 Task: Open Card Card0000000207 in Board Board0000000052 in Workspace WS0000000018 in Trello. Add Member carxxstreet791@gmail.com to Card Card0000000207 in Board Board0000000052 in Workspace WS0000000018 in Trello. Add Orange Label titled Label0000000207 to Card Card0000000207 in Board Board0000000052 in Workspace WS0000000018 in Trello. Add Checklist CL0000000207 to Card Card0000000207 in Board Board0000000052 in Workspace WS0000000018 in Trello. Add Dates with Start Date as Jun 01 2023 and Due Date as Jun 30 2023 to Card Card0000000207 in Board Board0000000052 in Workspace WS0000000018 in Trello
Action: Mouse moved to (299, 420)
Screenshot: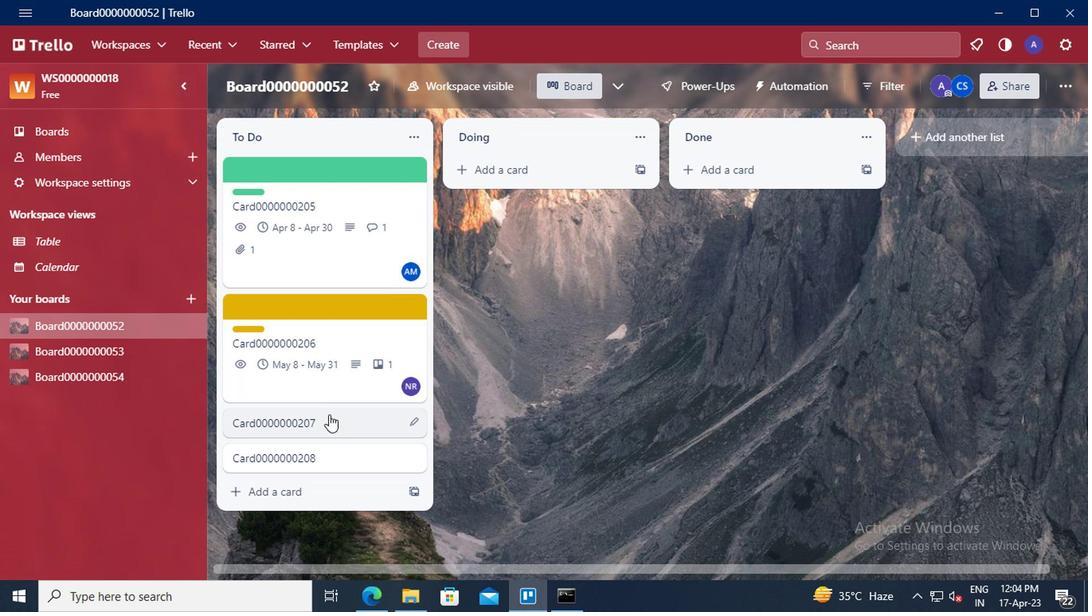 
Action: Mouse pressed left at (299, 420)
Screenshot: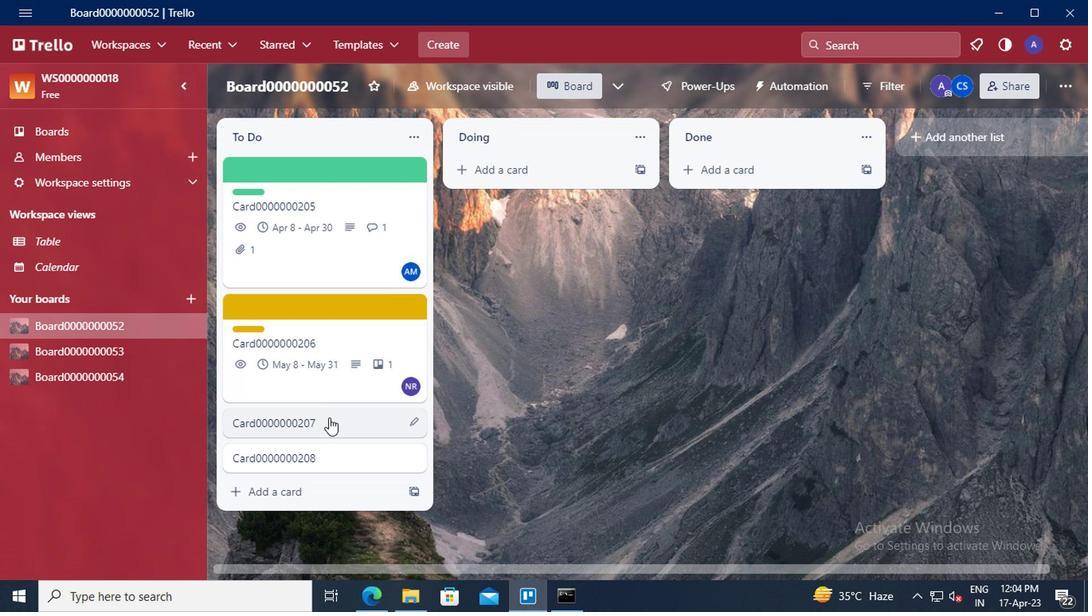 
Action: Mouse moved to (728, 200)
Screenshot: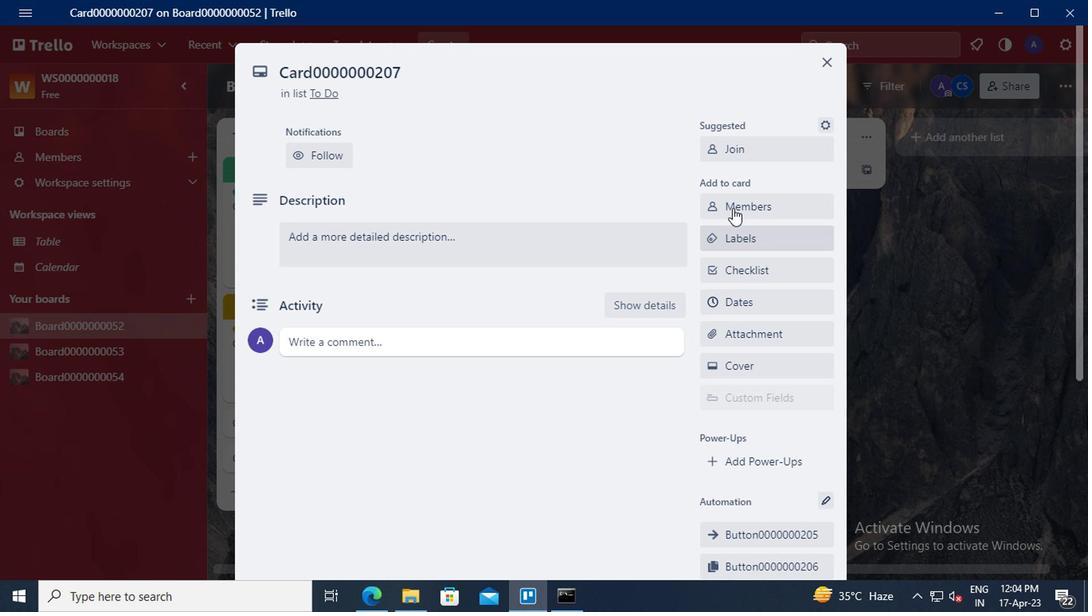 
Action: Mouse pressed left at (728, 200)
Screenshot: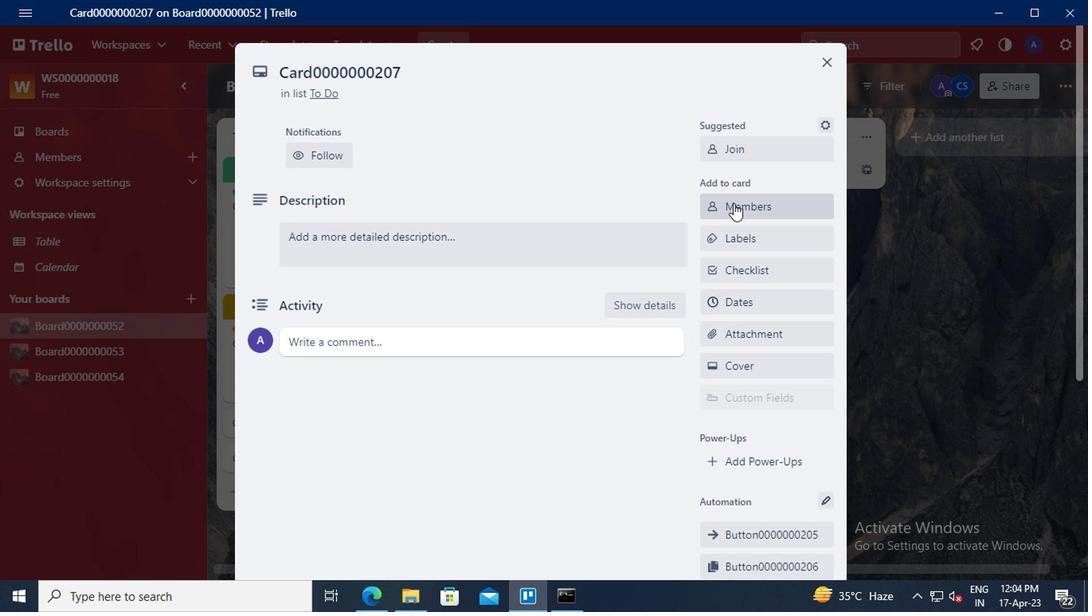 
Action: Mouse moved to (751, 273)
Screenshot: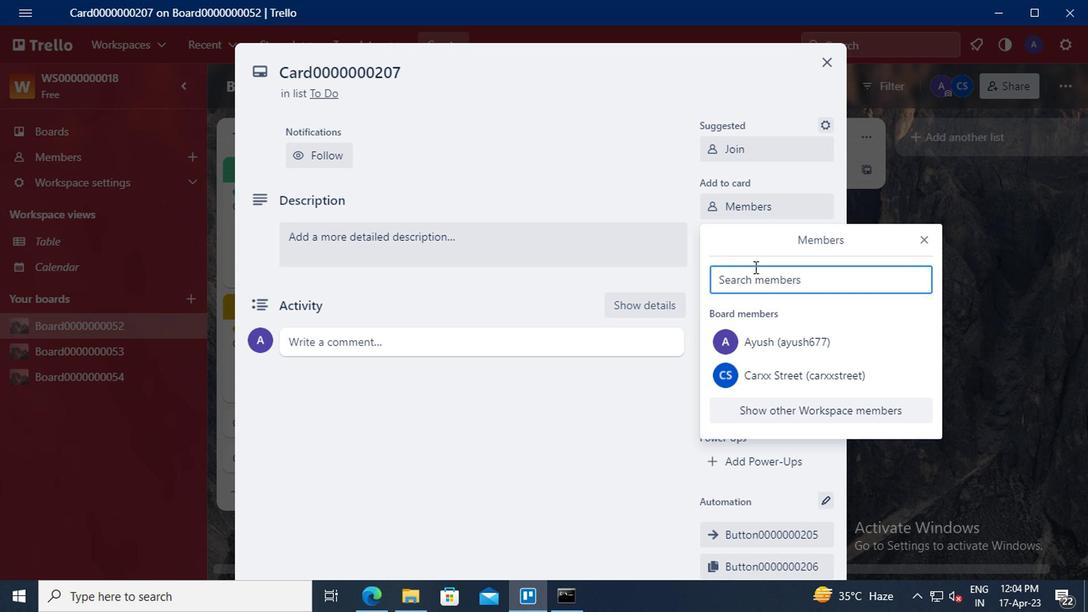 
Action: Mouse pressed left at (751, 273)
Screenshot: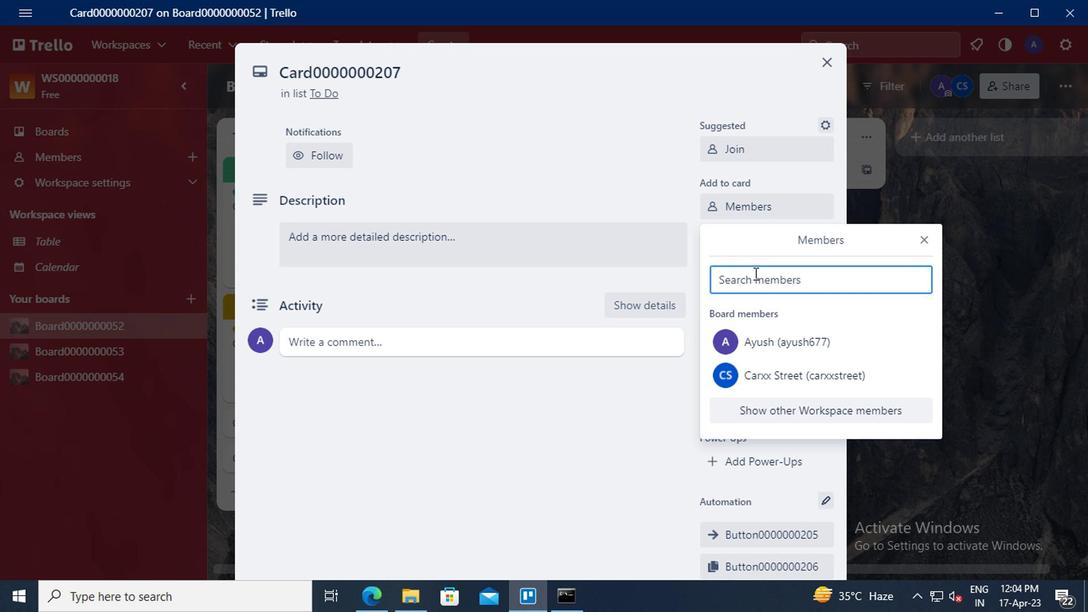 
Action: Key pressed carxxstreet791<Key.shift>@GMAIL.COM
Screenshot: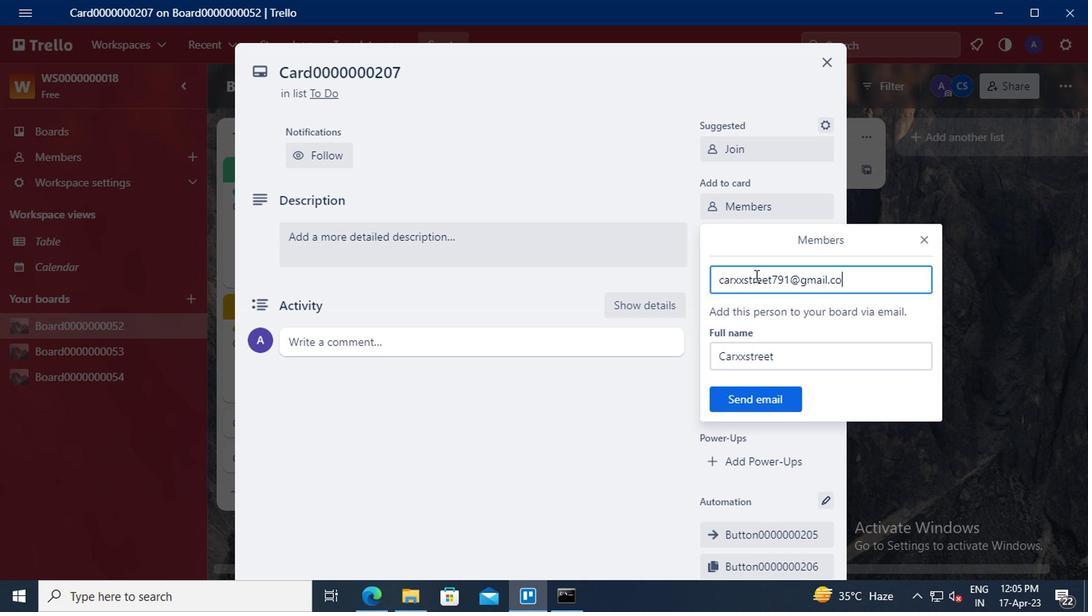 
Action: Mouse moved to (756, 393)
Screenshot: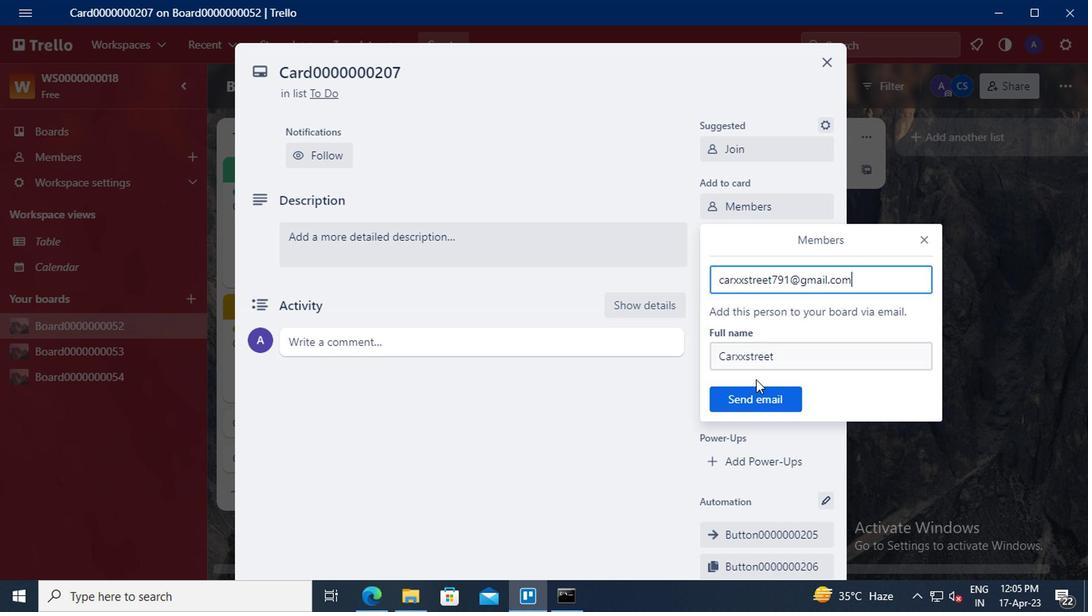 
Action: Mouse pressed left at (756, 393)
Screenshot: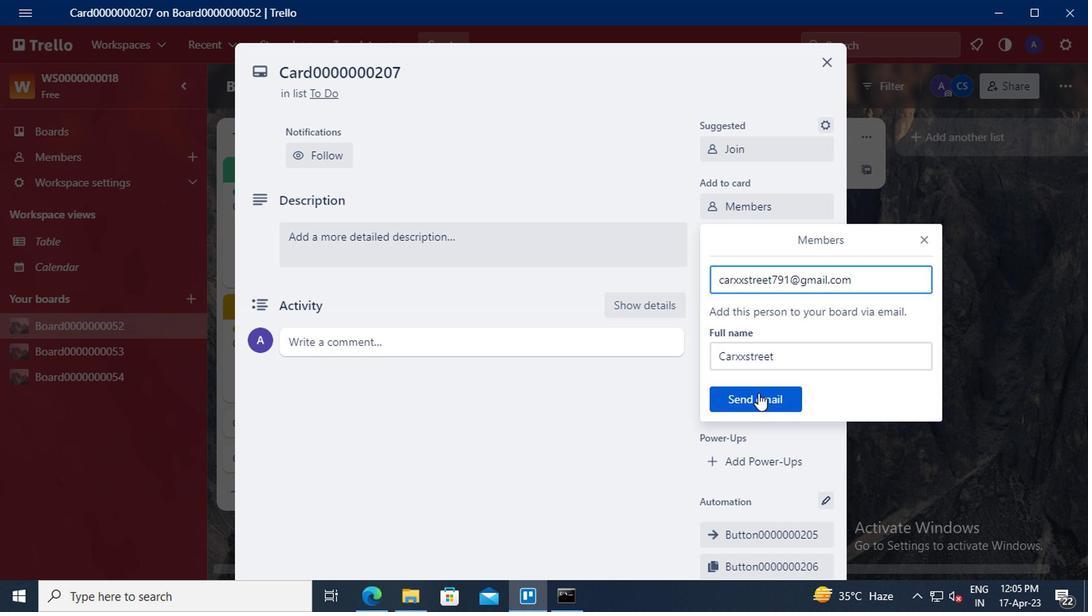
Action: Mouse moved to (759, 242)
Screenshot: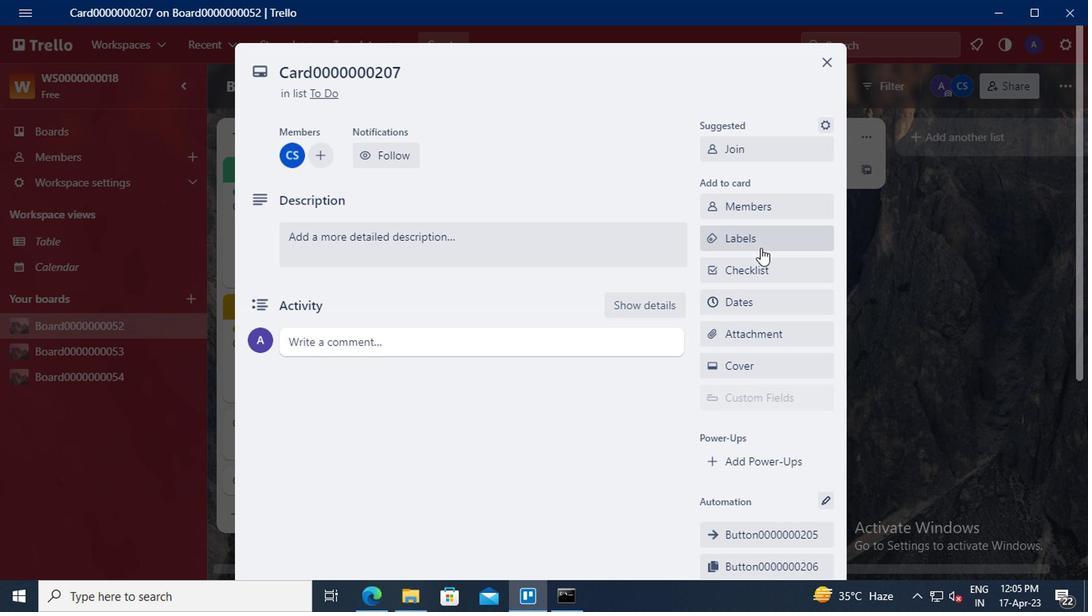 
Action: Mouse pressed left at (759, 242)
Screenshot: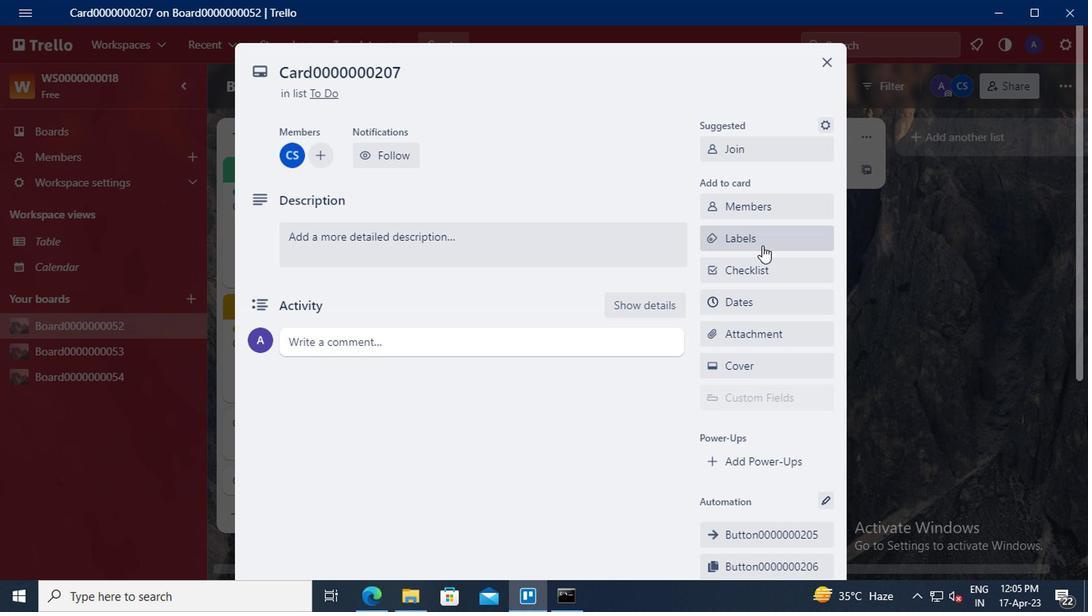 
Action: Mouse moved to (790, 419)
Screenshot: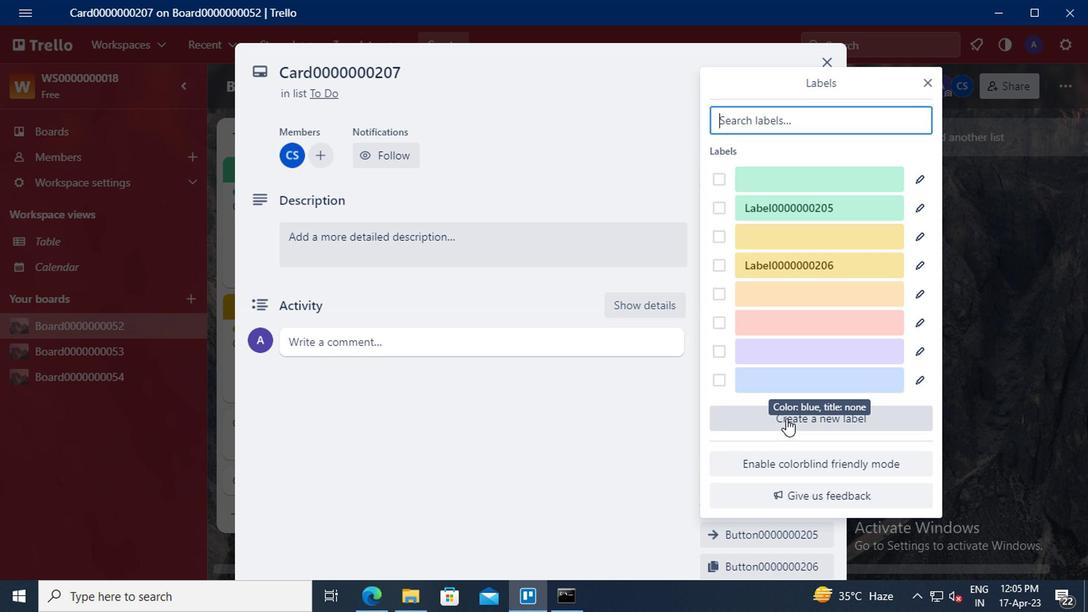 
Action: Mouse pressed left at (790, 419)
Screenshot: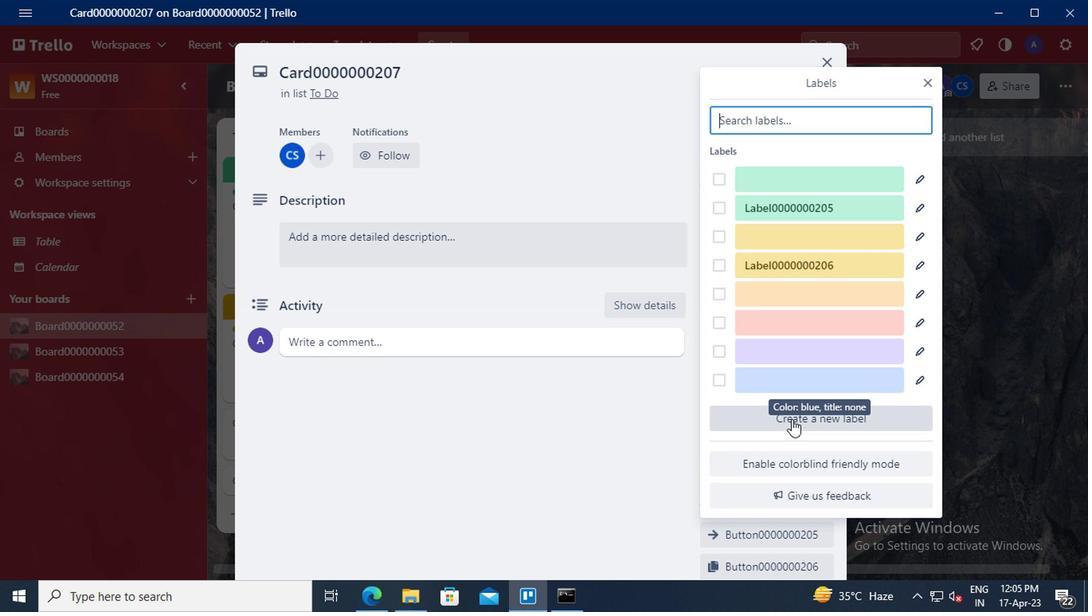 
Action: Mouse moved to (764, 232)
Screenshot: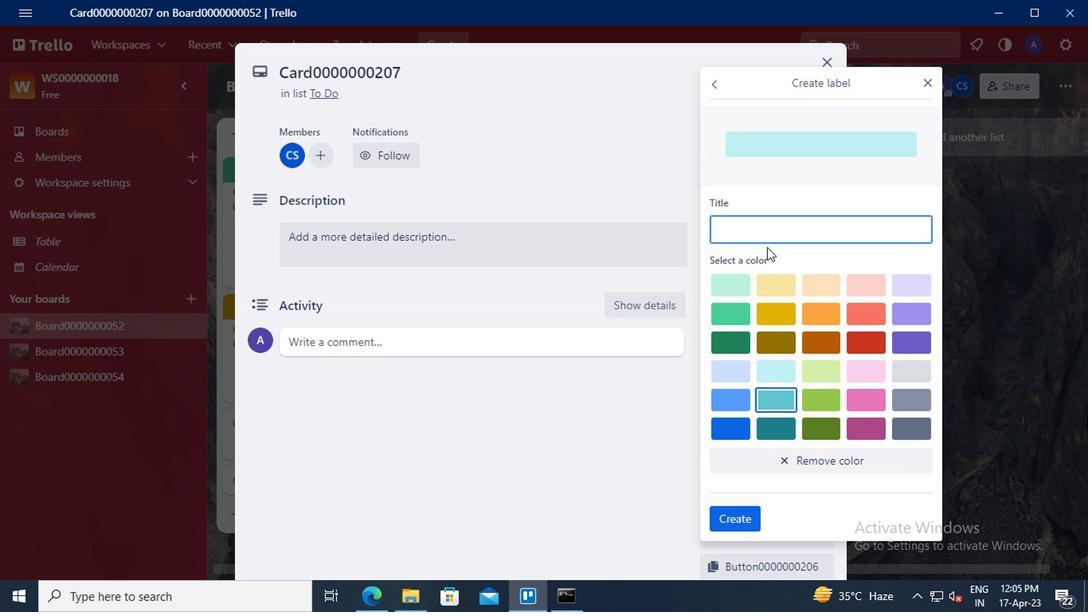 
Action: Mouse pressed left at (764, 232)
Screenshot: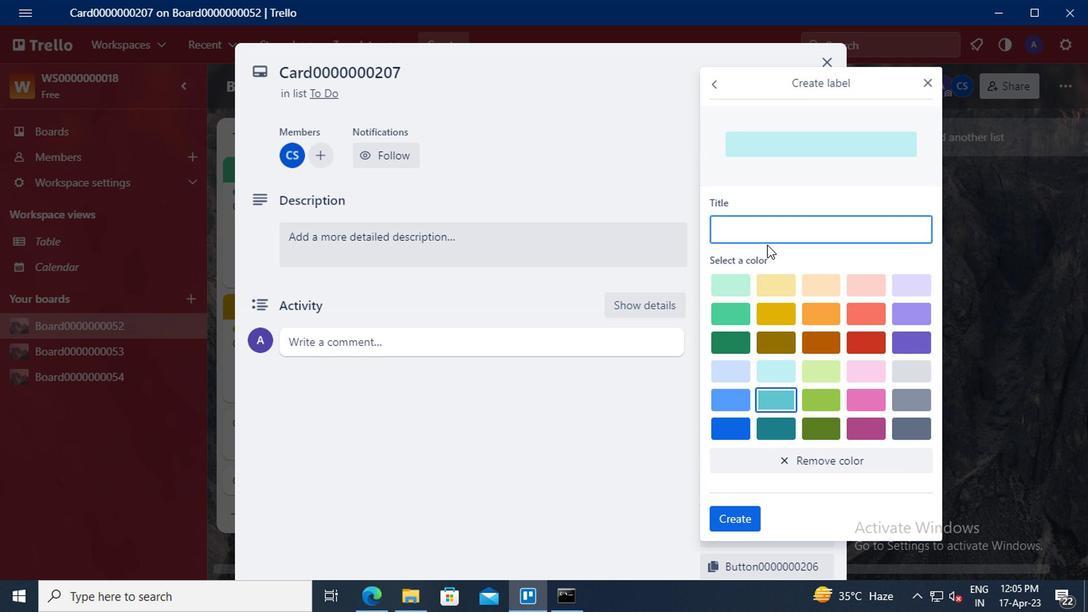 
Action: Key pressed <Key.shift>LABEL0000000207
Screenshot: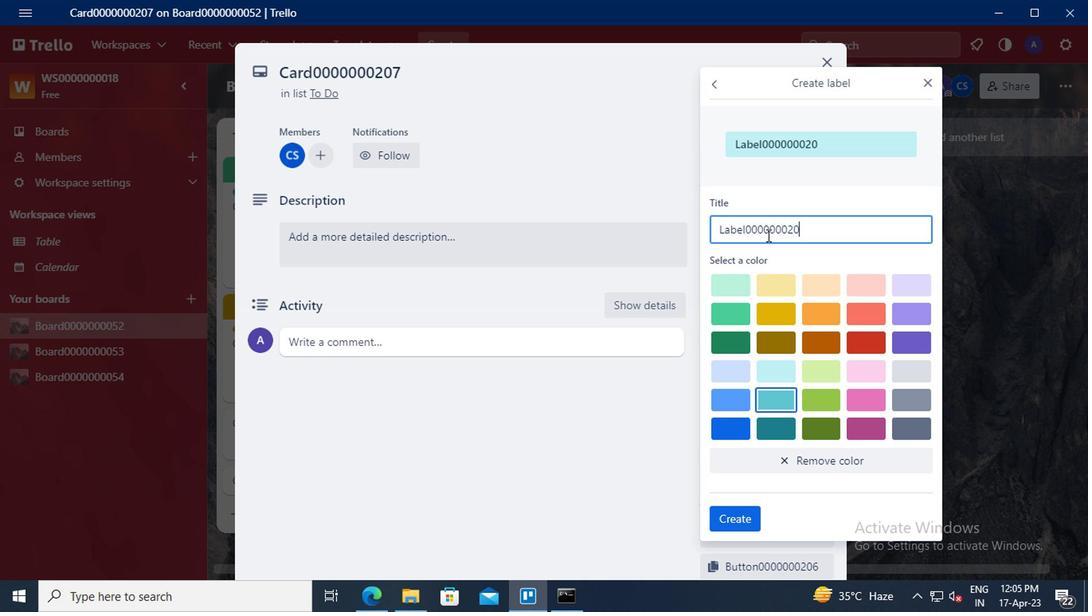 
Action: Mouse moved to (815, 310)
Screenshot: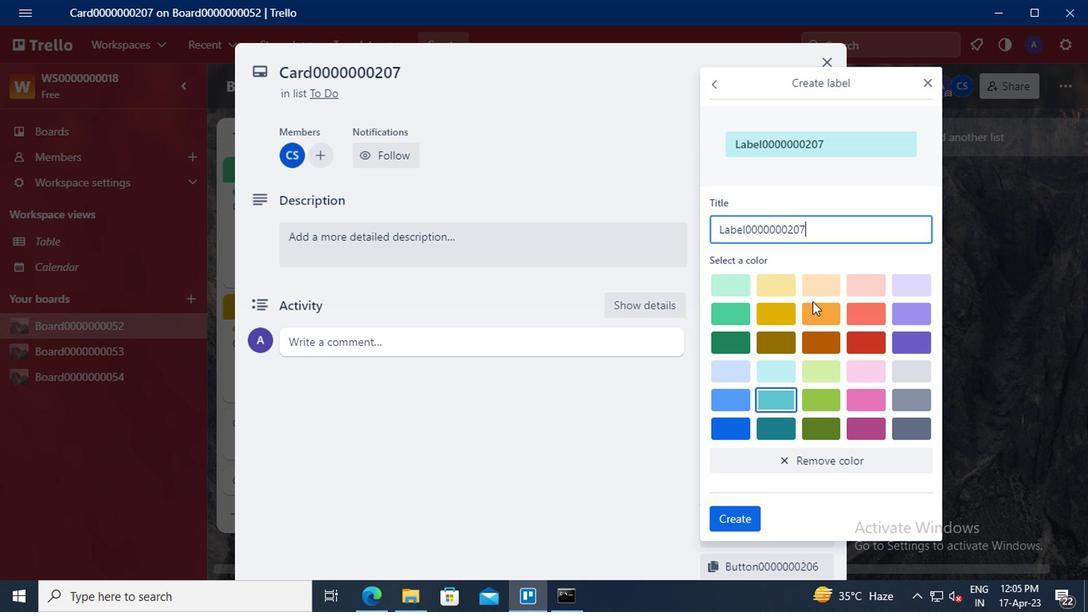 
Action: Mouse pressed left at (815, 310)
Screenshot: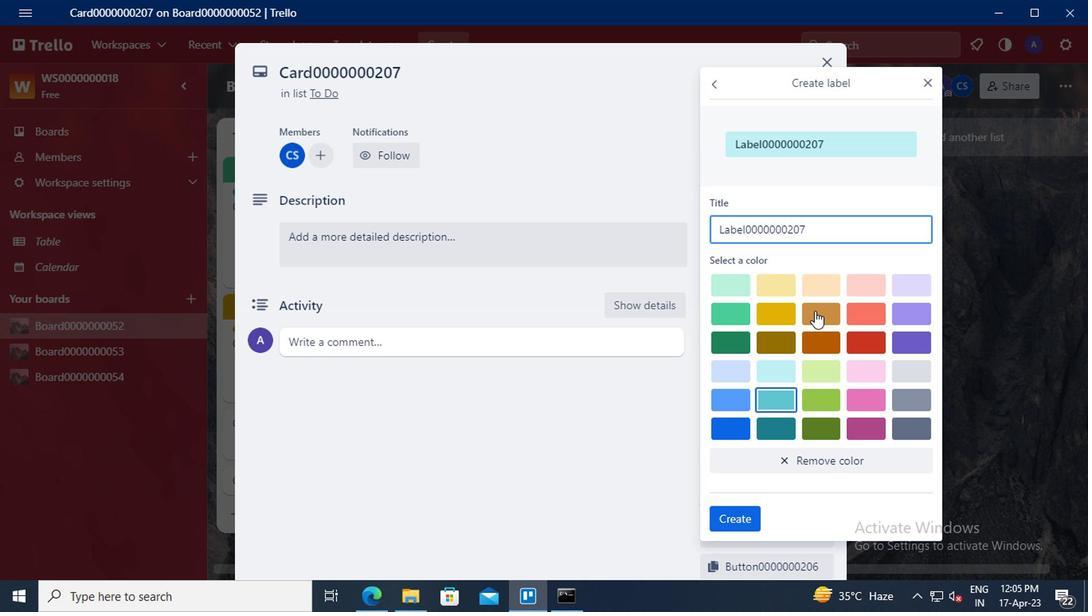 
Action: Mouse moved to (735, 520)
Screenshot: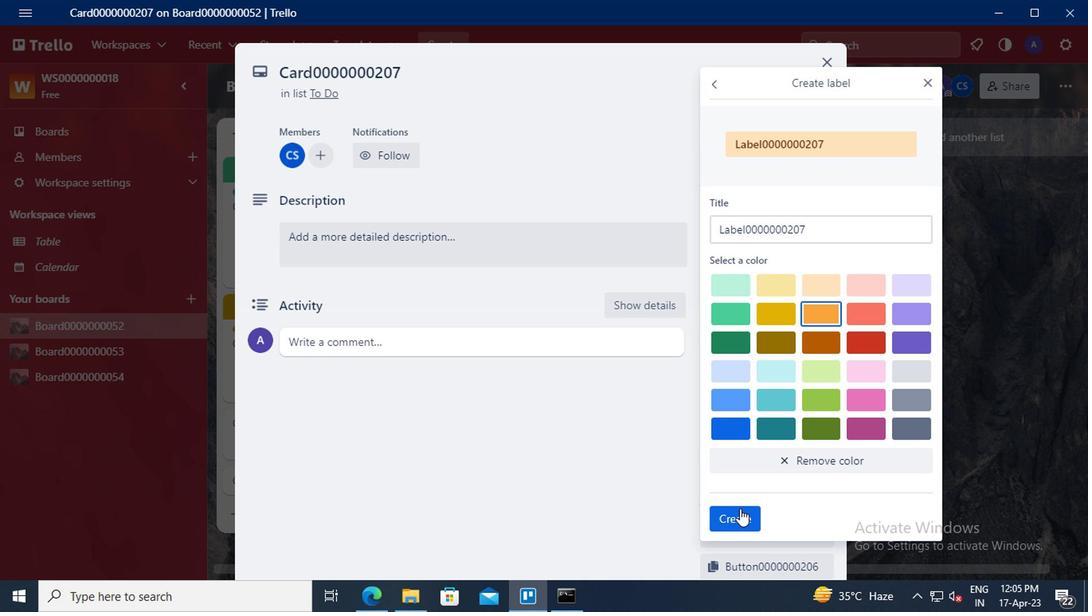 
Action: Mouse pressed left at (735, 520)
Screenshot: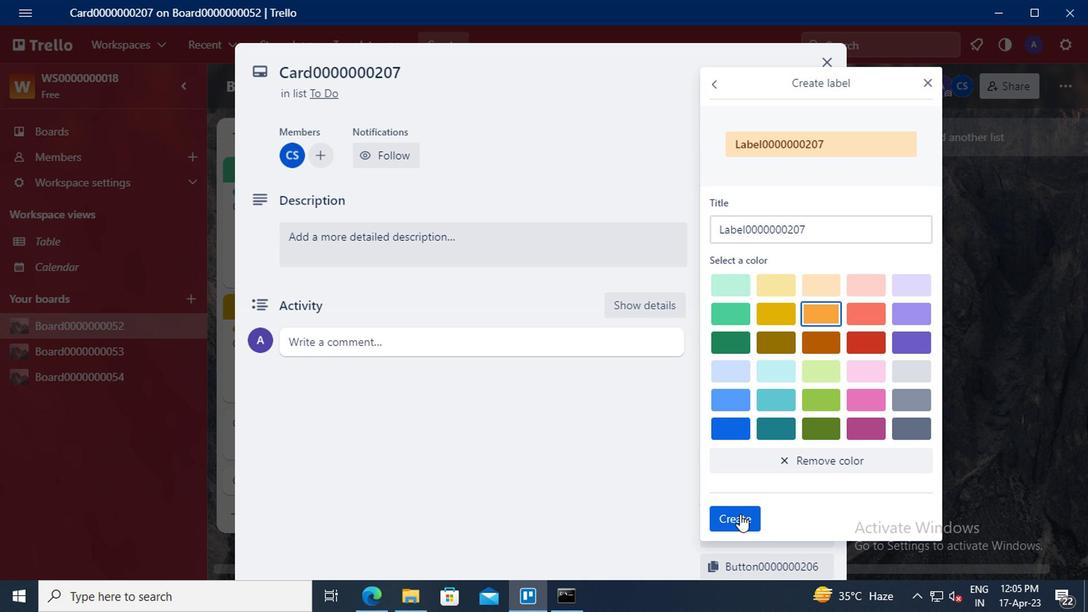 
Action: Mouse moved to (935, 77)
Screenshot: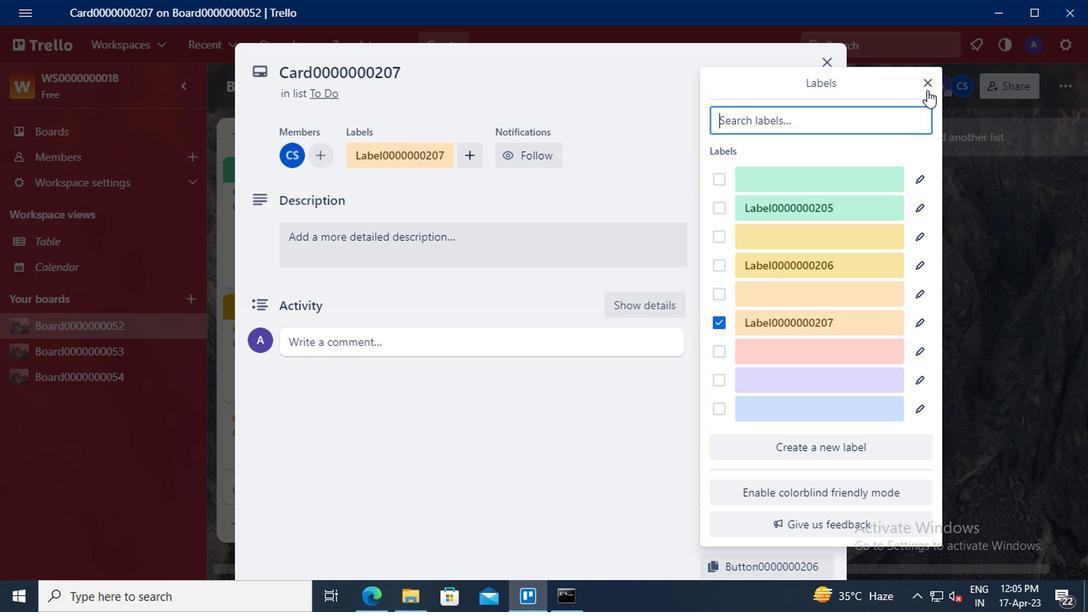 
Action: Mouse pressed left at (935, 77)
Screenshot: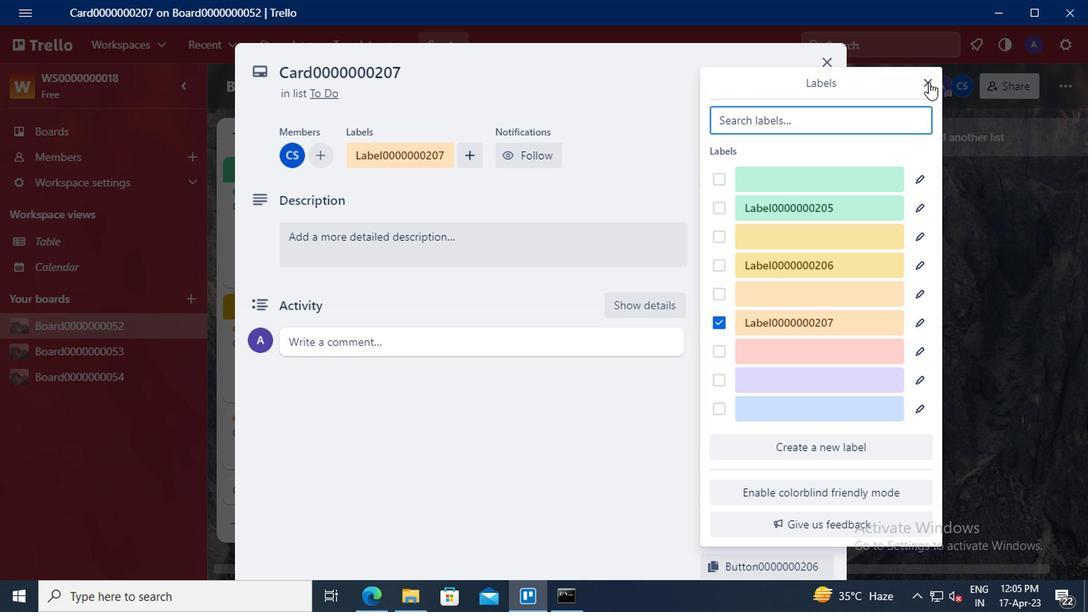 
Action: Mouse moved to (792, 263)
Screenshot: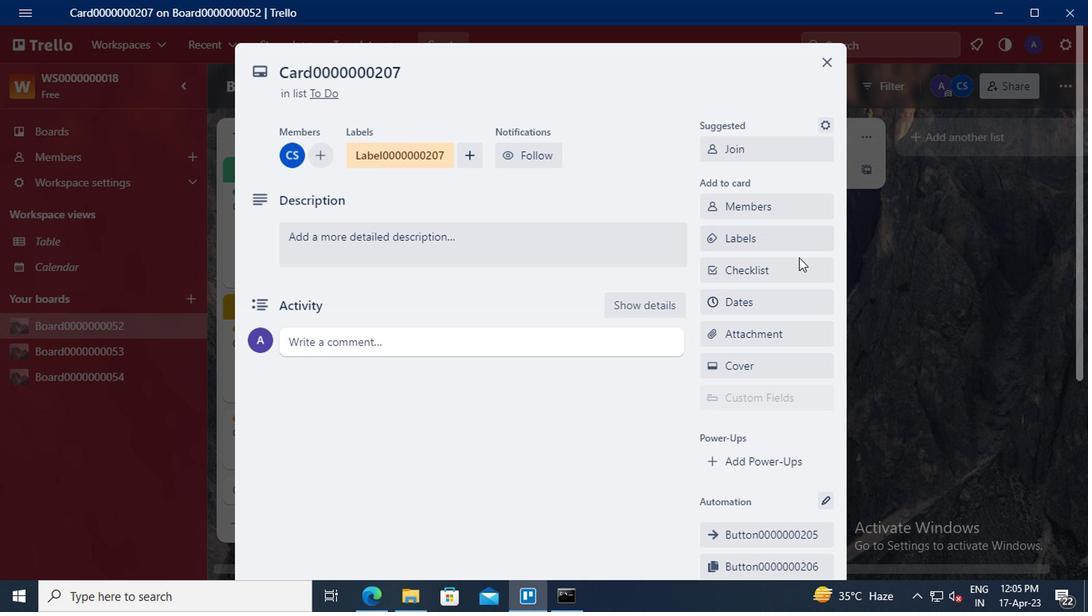 
Action: Mouse pressed left at (792, 263)
Screenshot: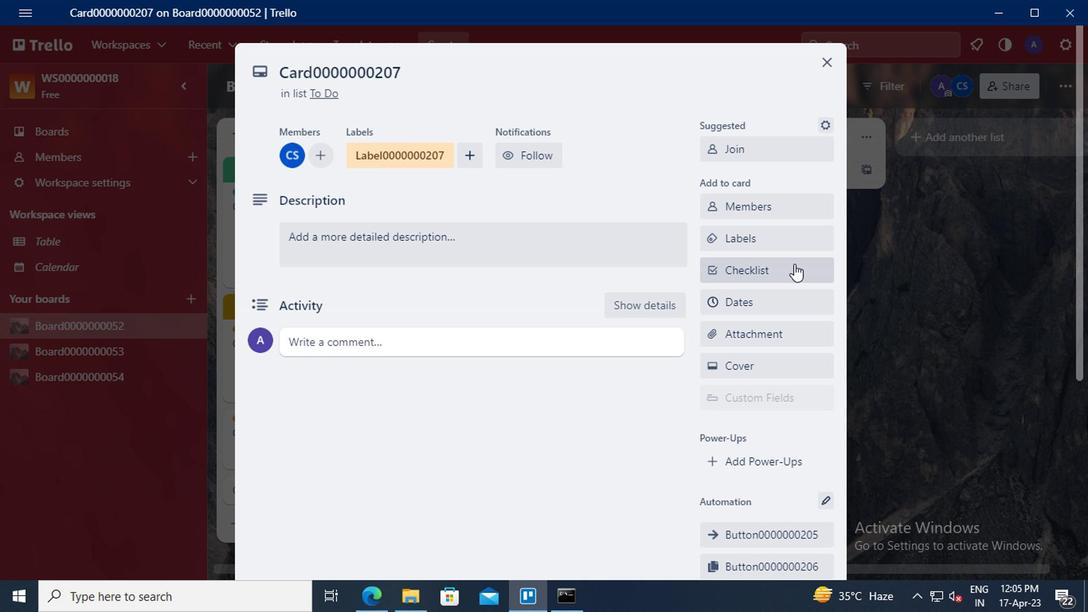 
Action: Key pressed <Key.delete><Key.shift>CL0000000207
Screenshot: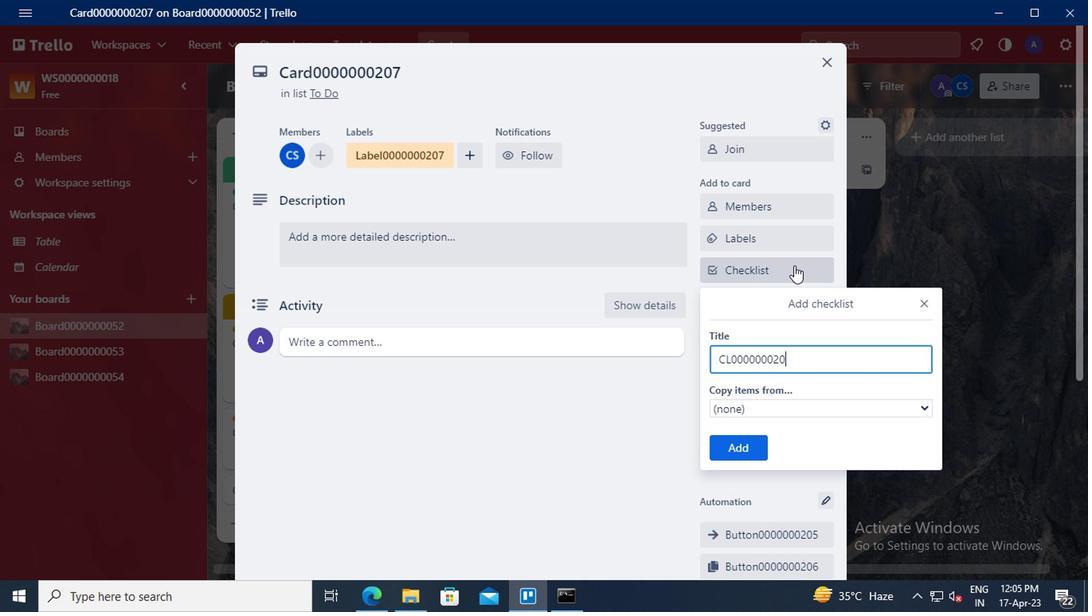 
Action: Mouse moved to (741, 453)
Screenshot: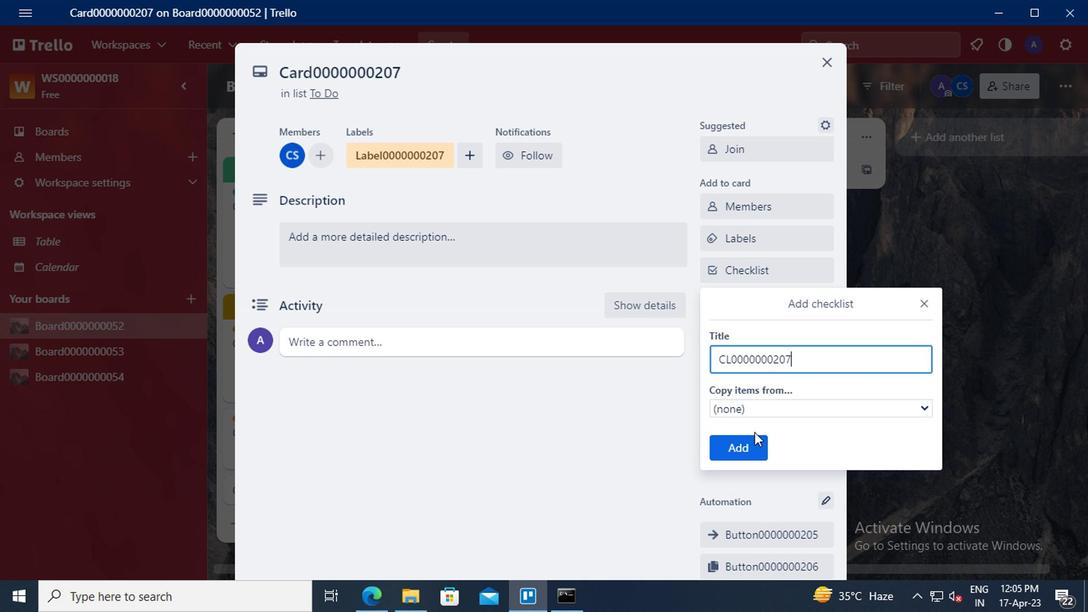 
Action: Mouse pressed left at (741, 453)
Screenshot: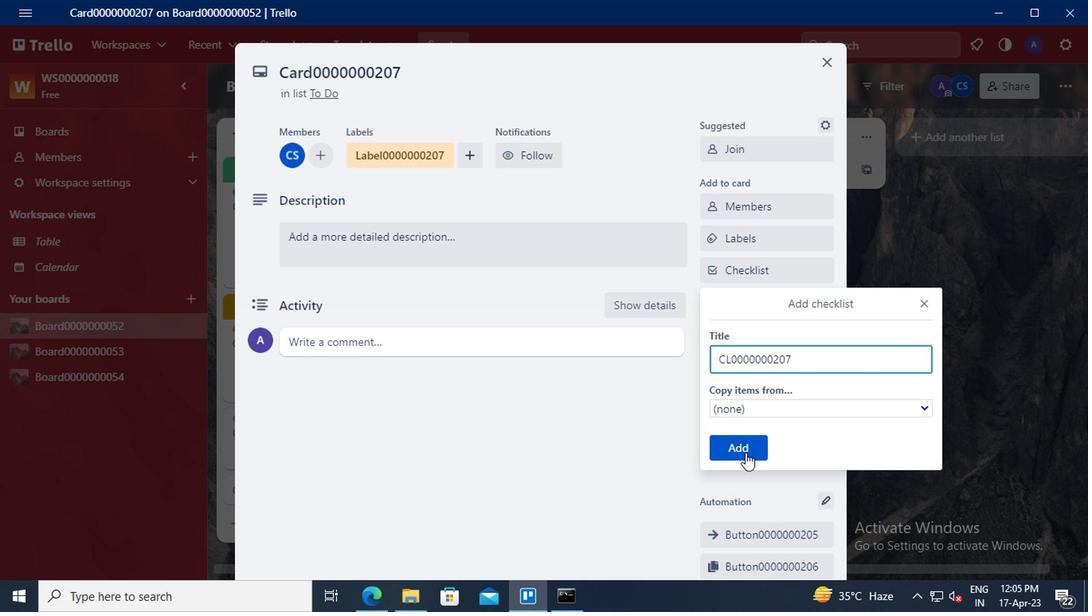 
Action: Mouse moved to (743, 298)
Screenshot: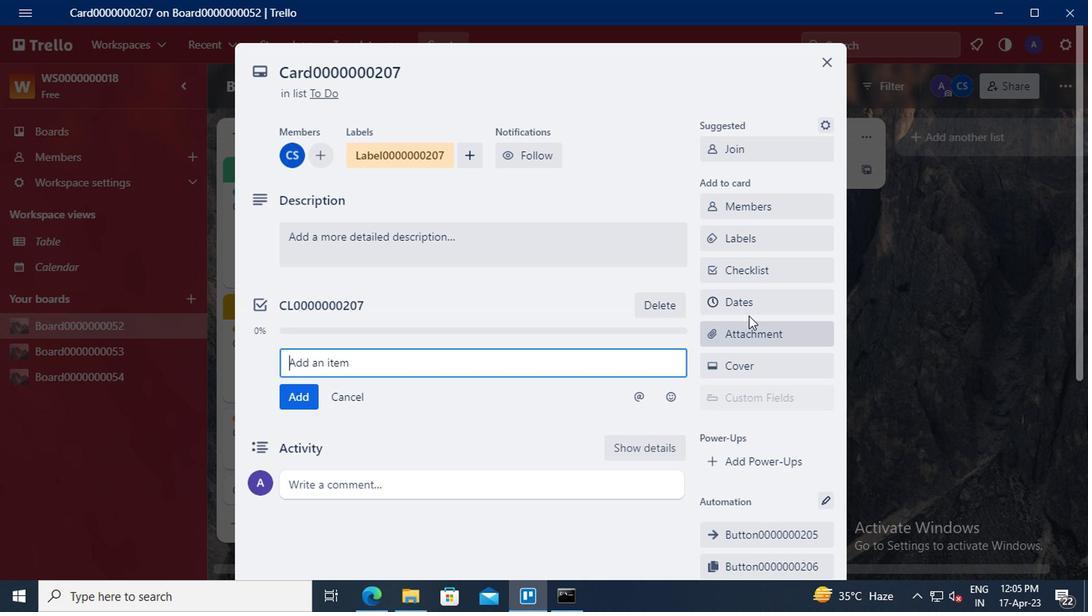 
Action: Mouse pressed left at (743, 298)
Screenshot: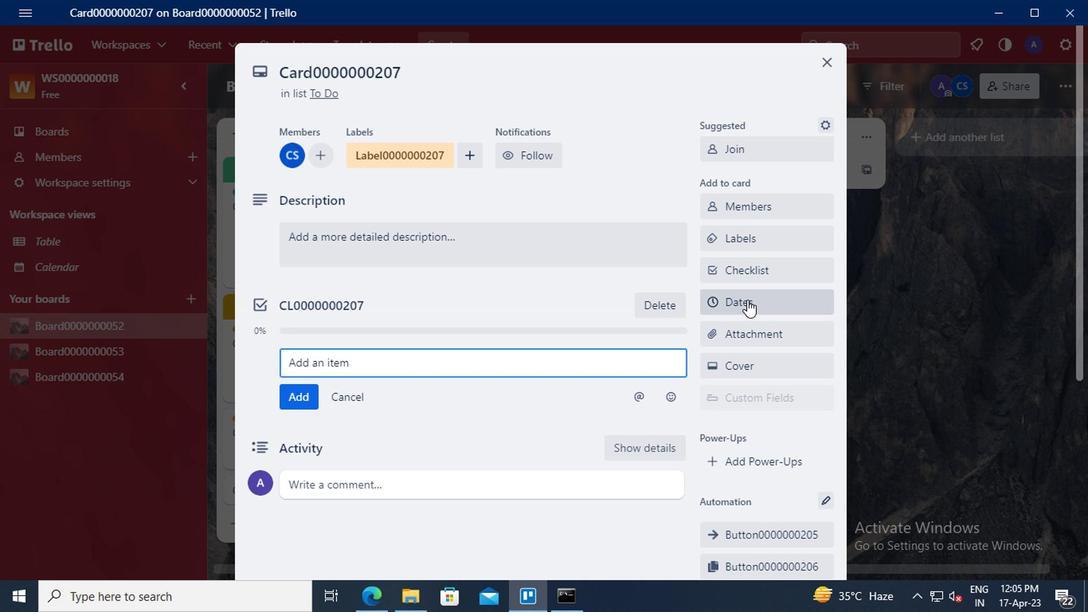 
Action: Mouse moved to (710, 368)
Screenshot: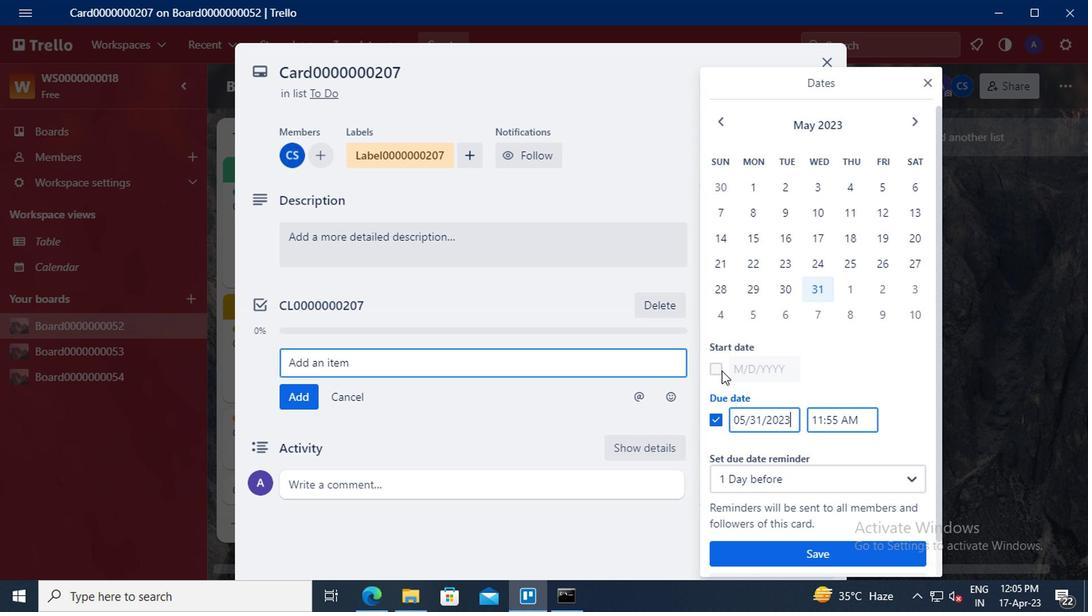 
Action: Mouse pressed left at (710, 368)
Screenshot: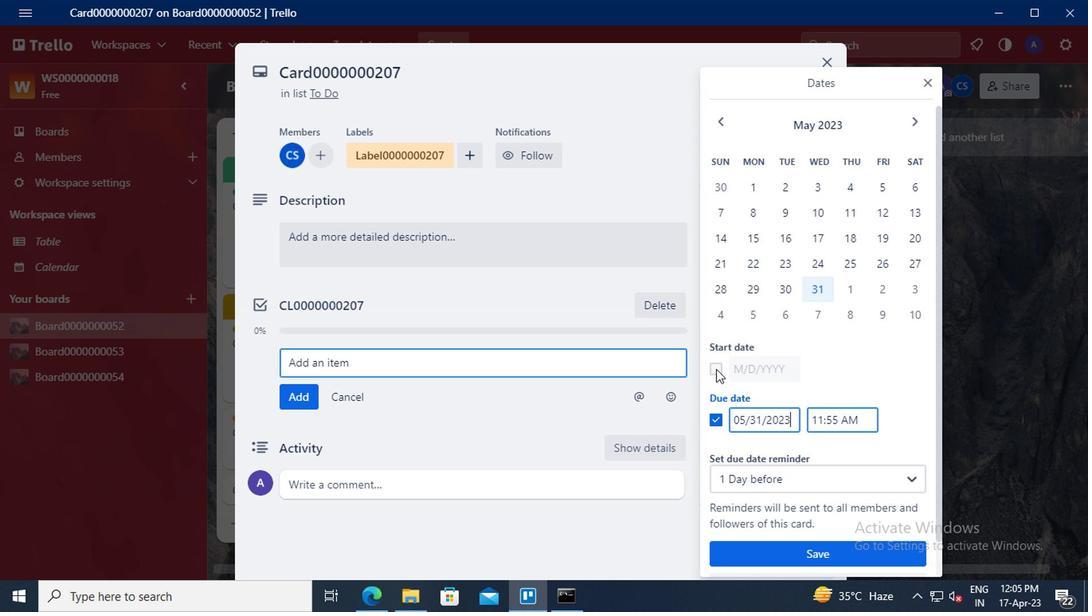 
Action: Mouse moved to (757, 366)
Screenshot: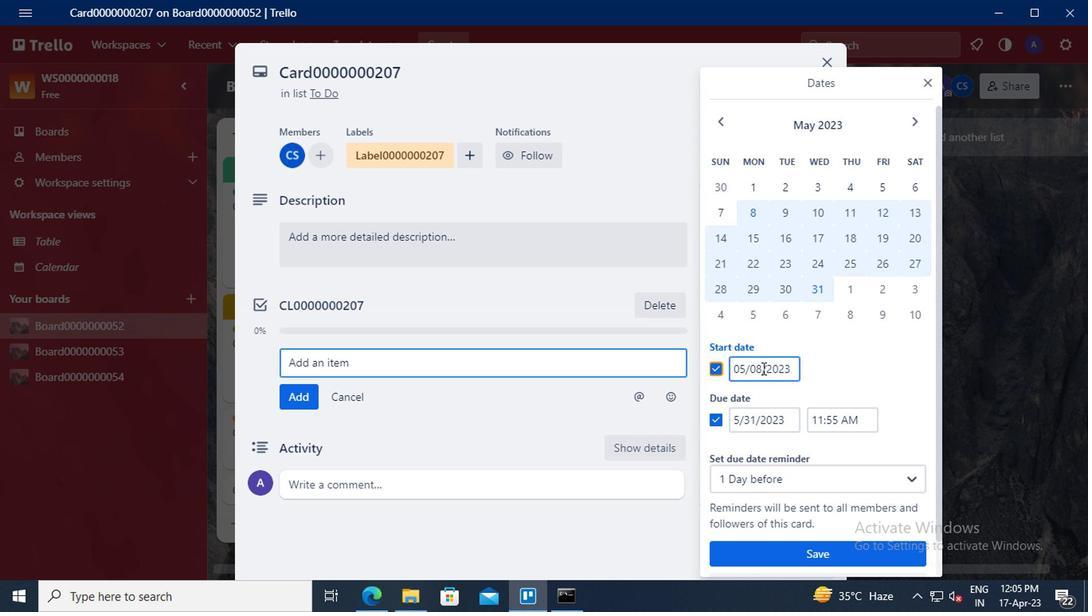 
Action: Mouse pressed left at (757, 366)
Screenshot: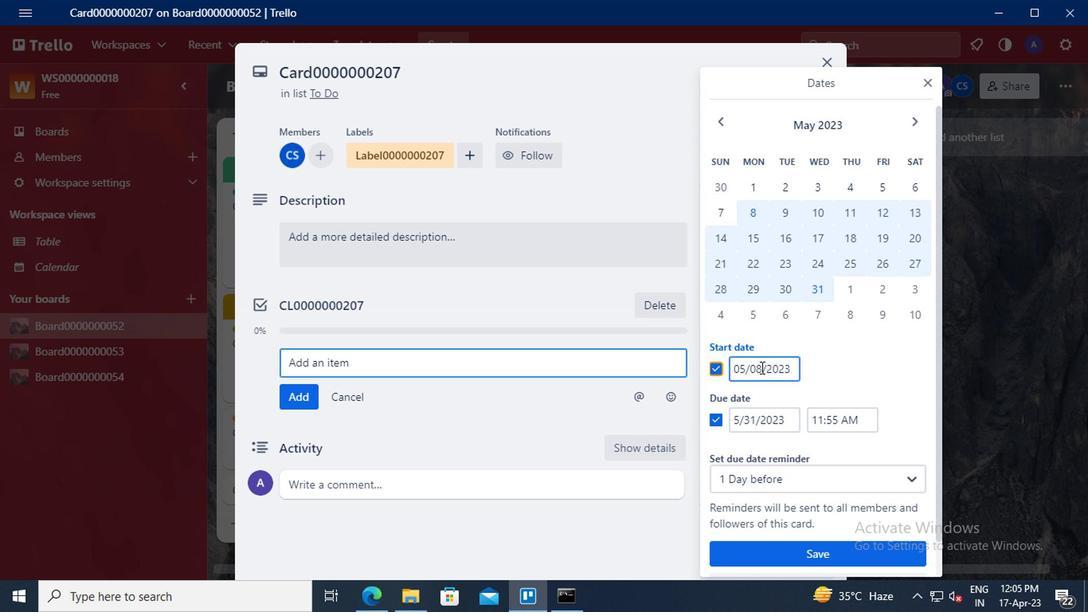 
Action: Key pressed <Key.left><Key.left><Key.backspace>1<Key.left><Key.left><Key.backspace>6
Screenshot: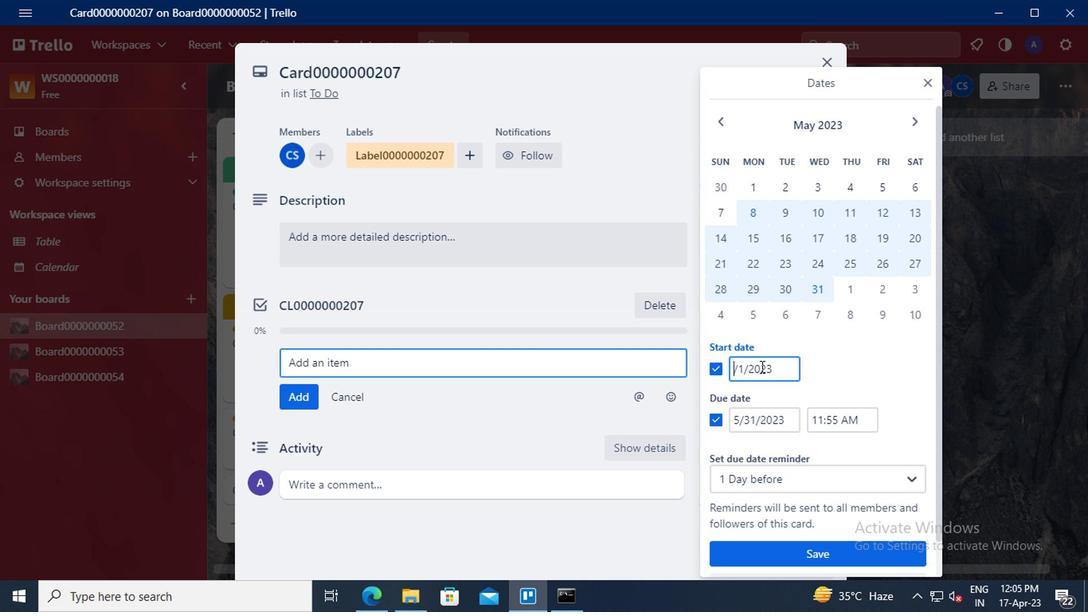 
Action: Mouse moved to (751, 414)
Screenshot: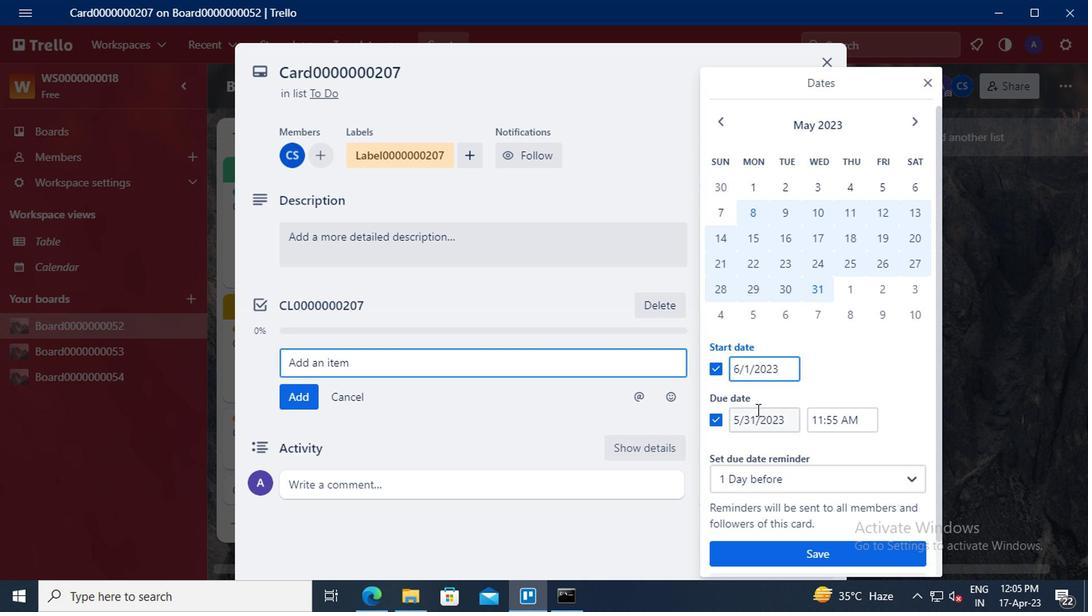 
Action: Mouse pressed left at (751, 414)
Screenshot: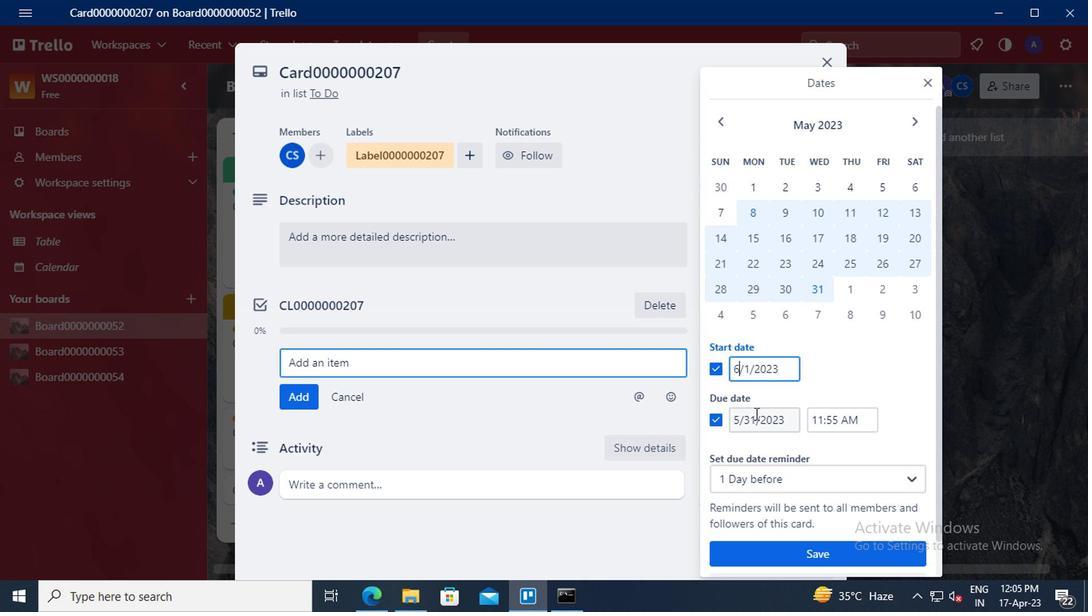 
Action: Key pressed <Key.backspace><Key.delete>30
Screenshot: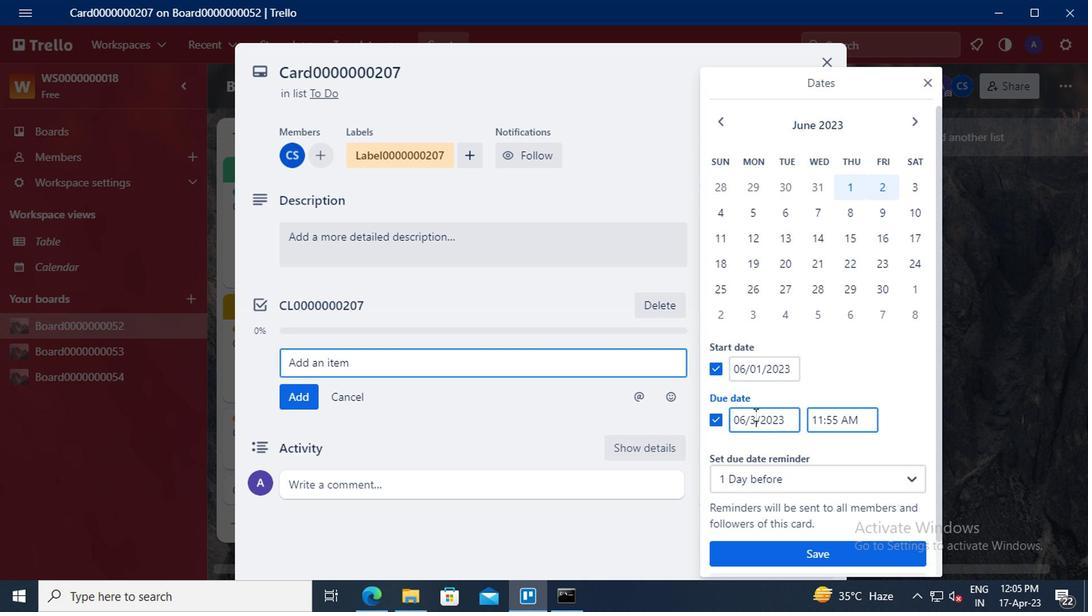 
Action: Mouse moved to (771, 554)
Screenshot: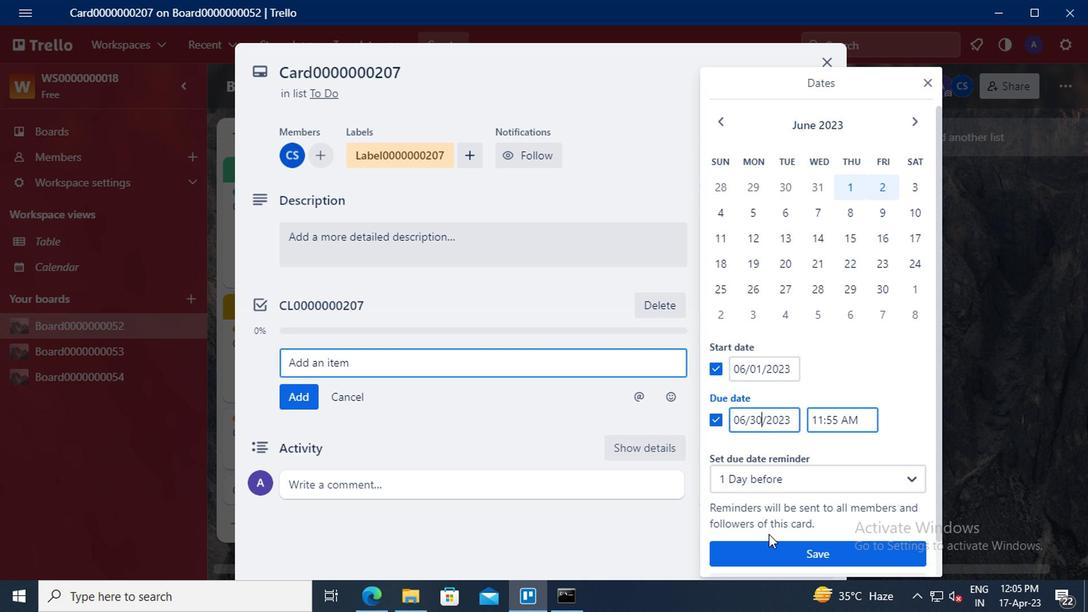 
Action: Mouse pressed left at (771, 554)
Screenshot: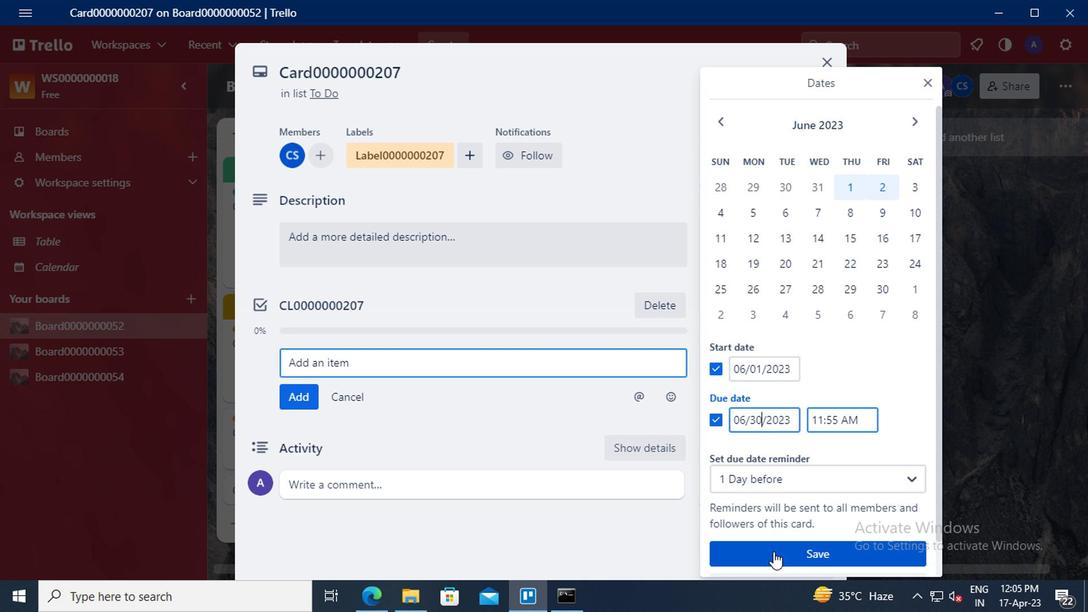 
